 Task: Move the task Integrate a new chat system for customer service to the section To-Do in the project AgileFlow and sort the tasks in the project by Due Date
Action: Mouse moved to (66, 360)
Screenshot: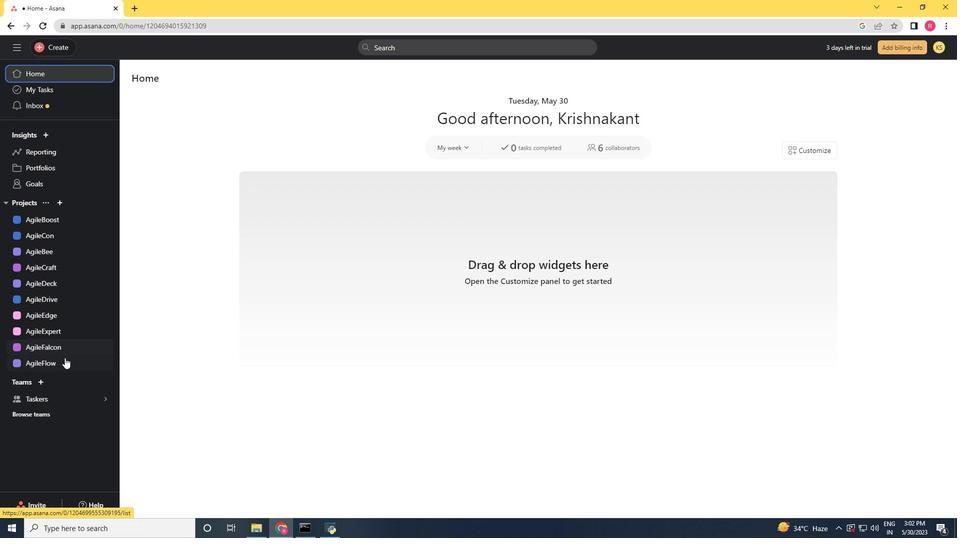 
Action: Mouse pressed left at (66, 360)
Screenshot: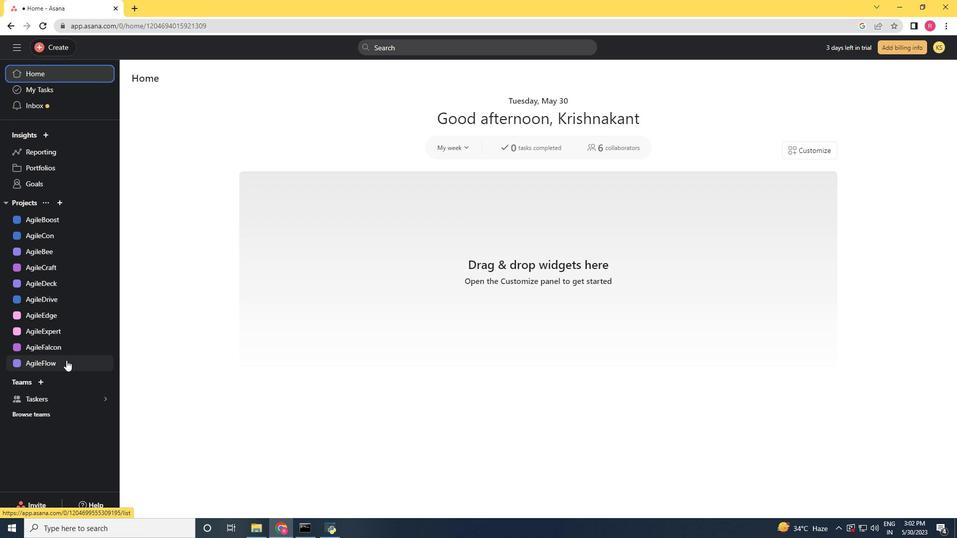 
Action: Mouse moved to (477, 202)
Screenshot: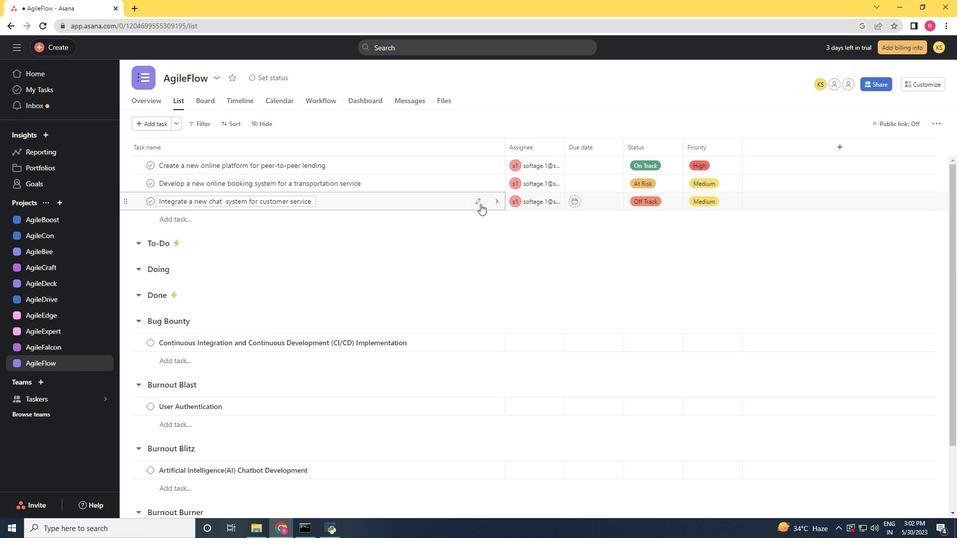 
Action: Mouse pressed left at (477, 202)
Screenshot: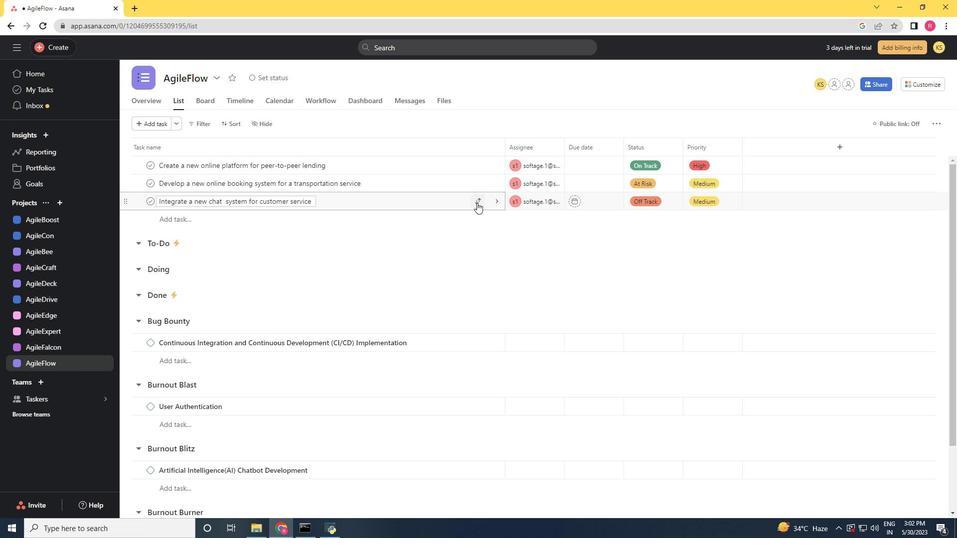 
Action: Mouse moved to (423, 258)
Screenshot: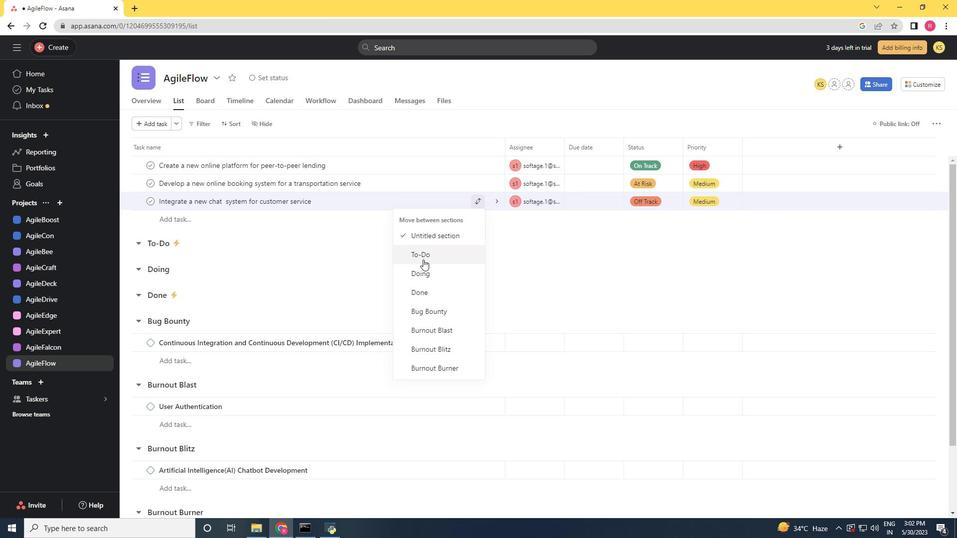 
Action: Mouse pressed left at (423, 258)
Screenshot: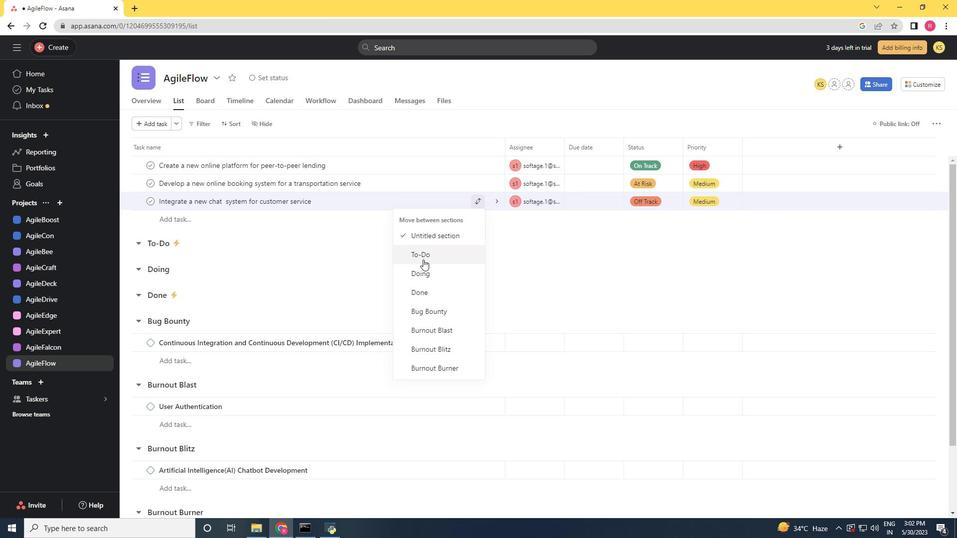 
Action: Mouse moved to (240, 123)
Screenshot: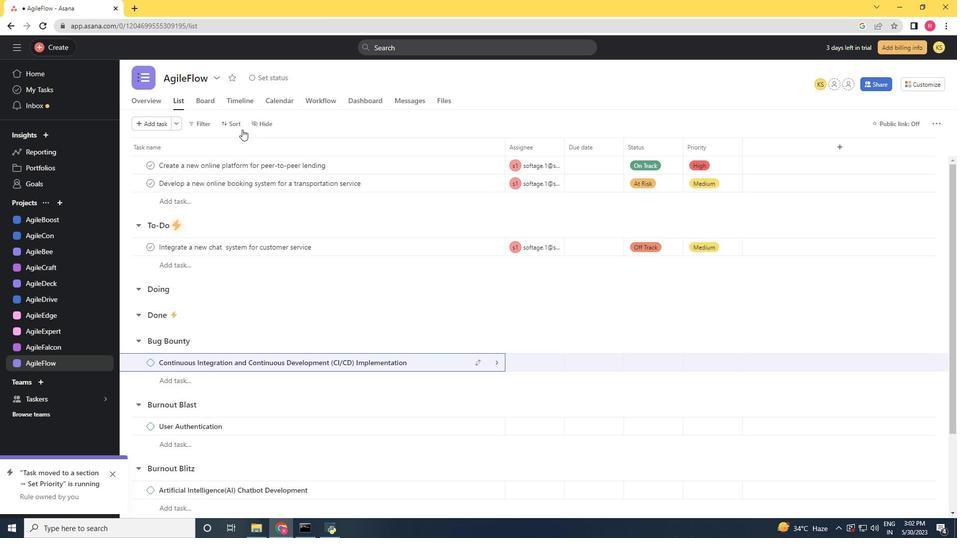 
Action: Mouse pressed left at (240, 123)
Screenshot: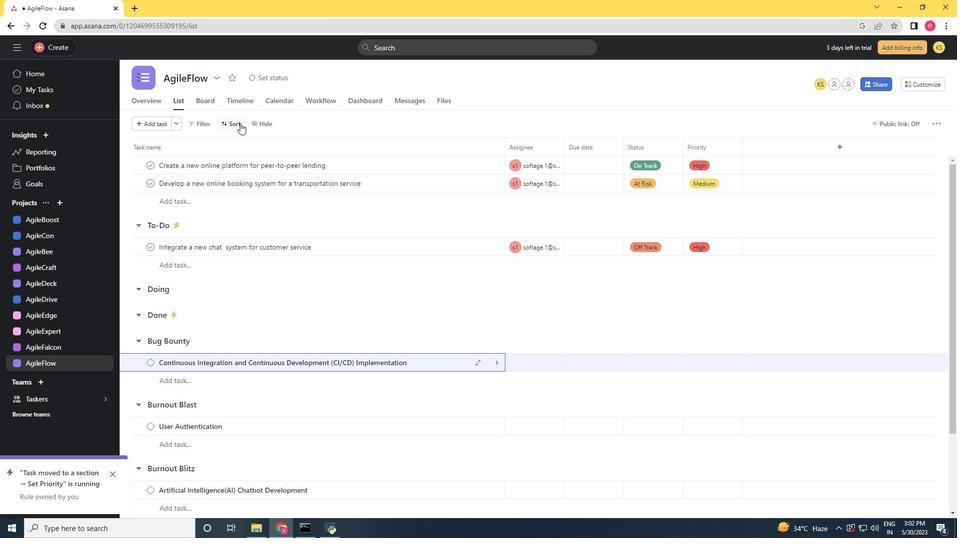 
Action: Mouse moved to (258, 188)
Screenshot: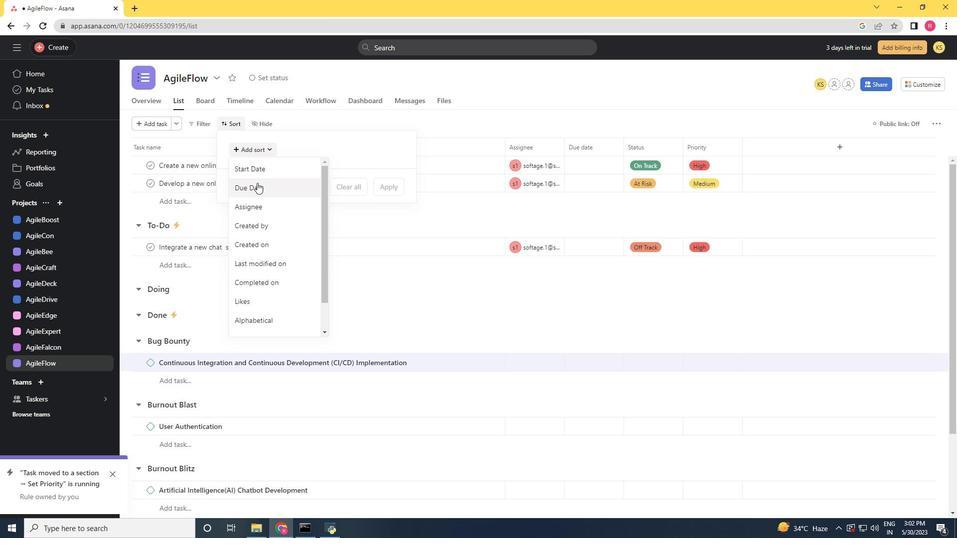 
Action: Mouse pressed left at (258, 188)
Screenshot: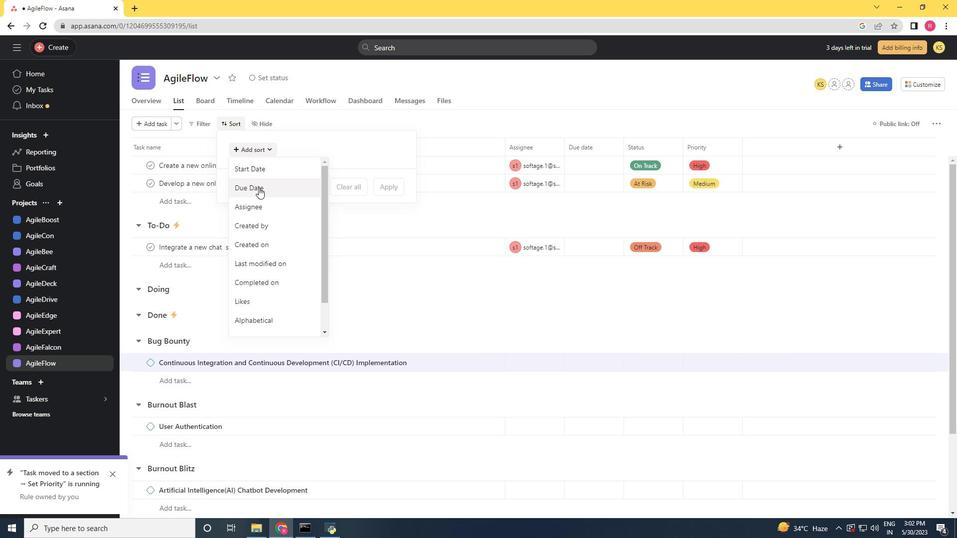 
Action: Mouse moved to (377, 231)
Screenshot: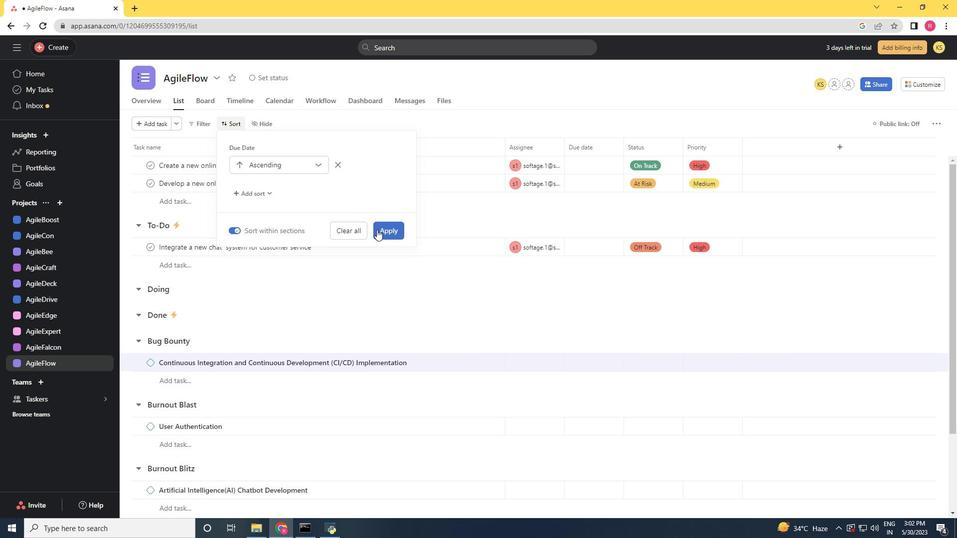 
Action: Mouse pressed left at (377, 231)
Screenshot: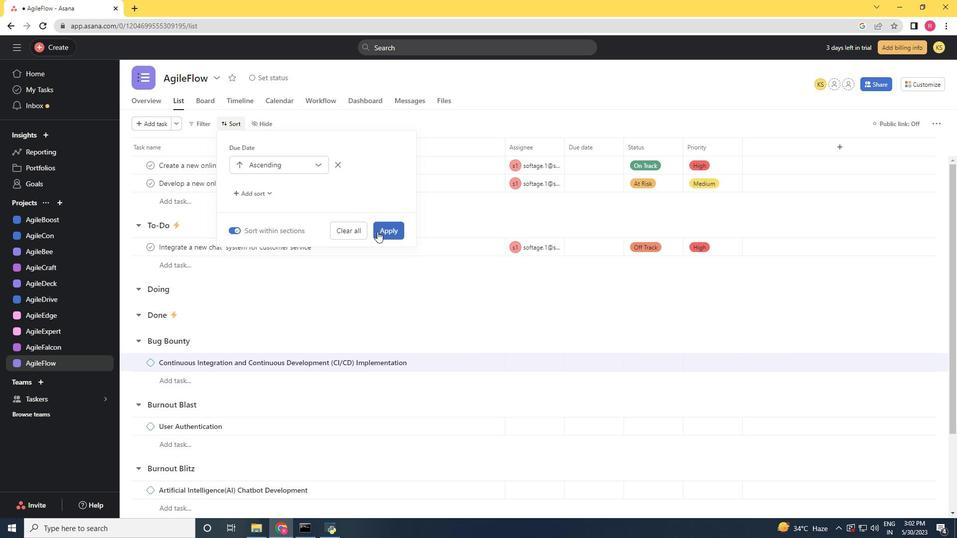 
